 Task: Create in the project AvailPro and in the Backlog issue 'Address issues related to data corruption and loss' a child issue 'Automated testing infrastructure security incident response remediation and testing', and assign it to team member softage.2@softage.net. Create in the project AvailPro and in the Backlog issue 'Develop a new feature to allow for voice recognition and transcription' a child issue 'Integration with performance appraisal systems', and assign it to team member softage.3@softage.net
Action: Mouse moved to (187, 55)
Screenshot: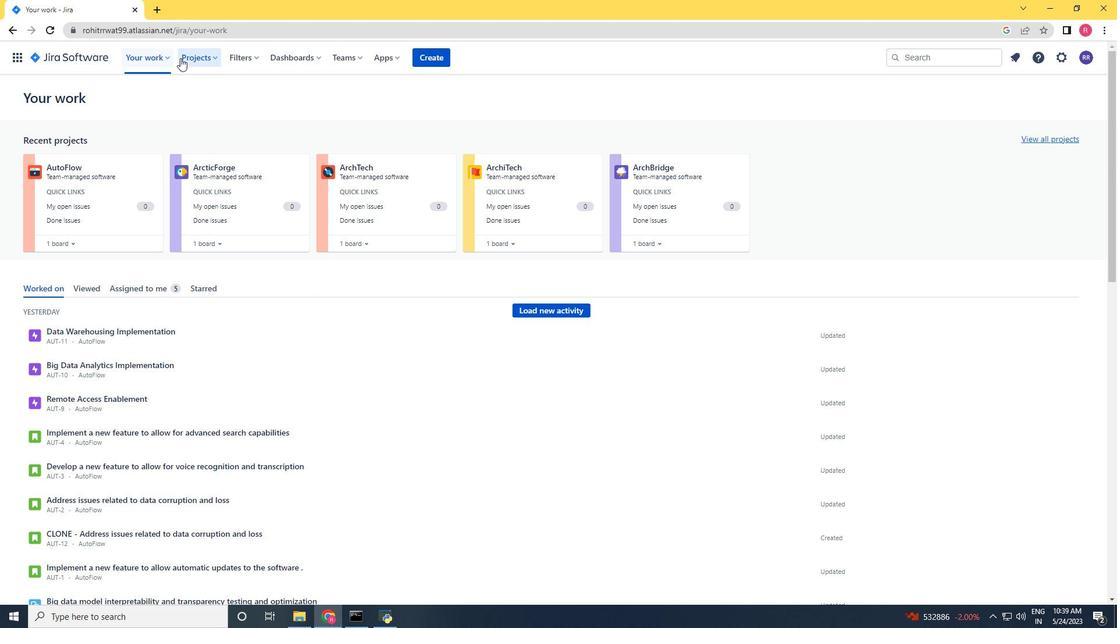 
Action: Mouse pressed left at (187, 55)
Screenshot: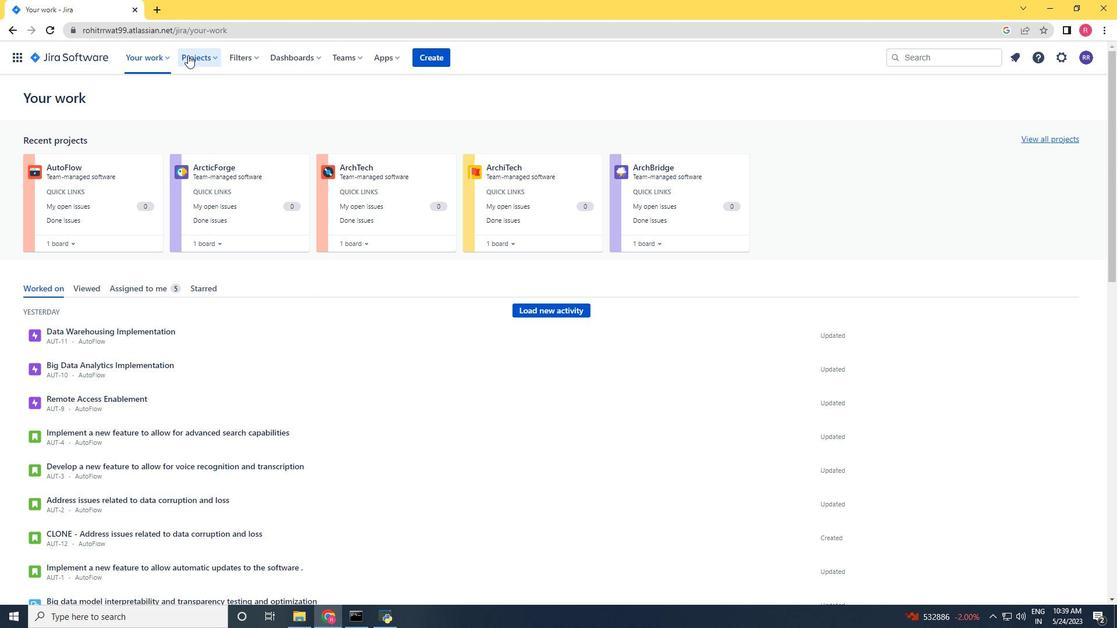 
Action: Mouse moved to (211, 119)
Screenshot: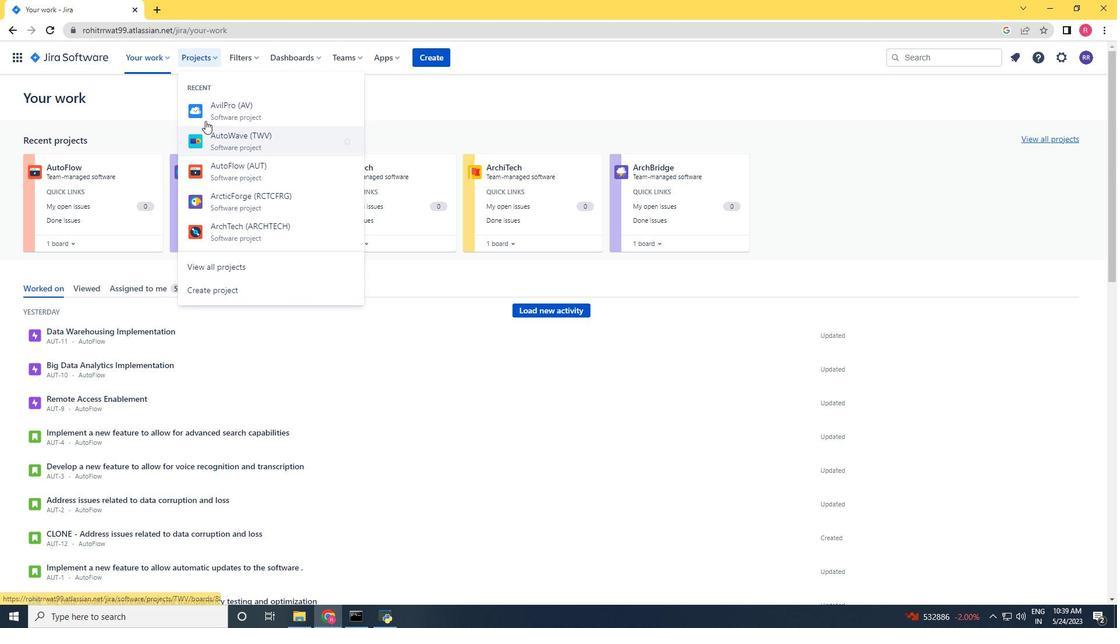 
Action: Mouse pressed left at (211, 119)
Screenshot: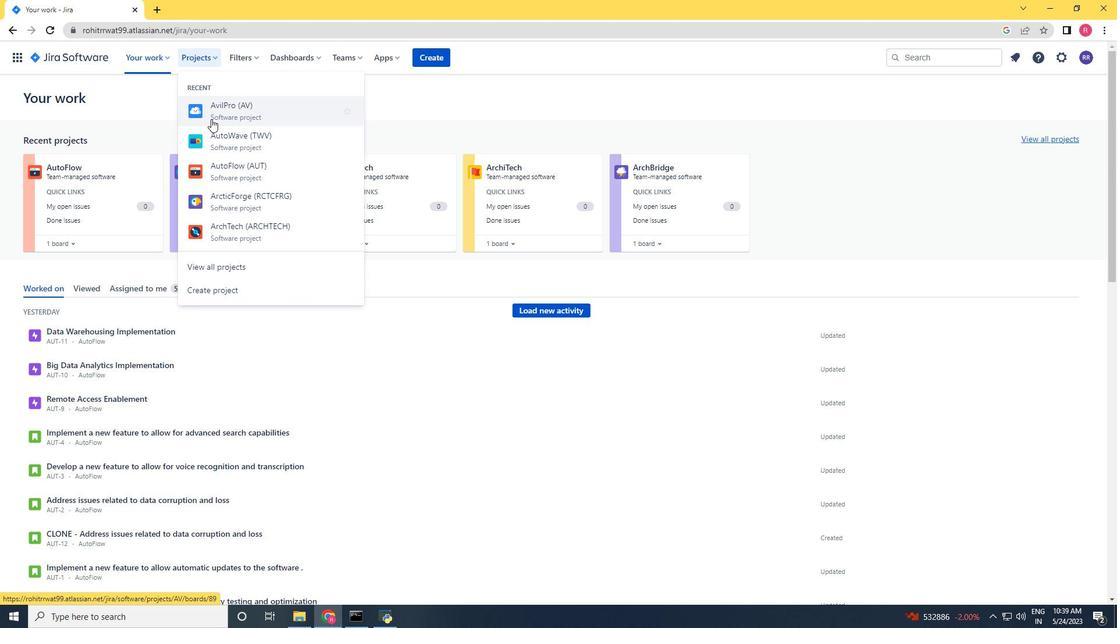
Action: Mouse moved to (69, 174)
Screenshot: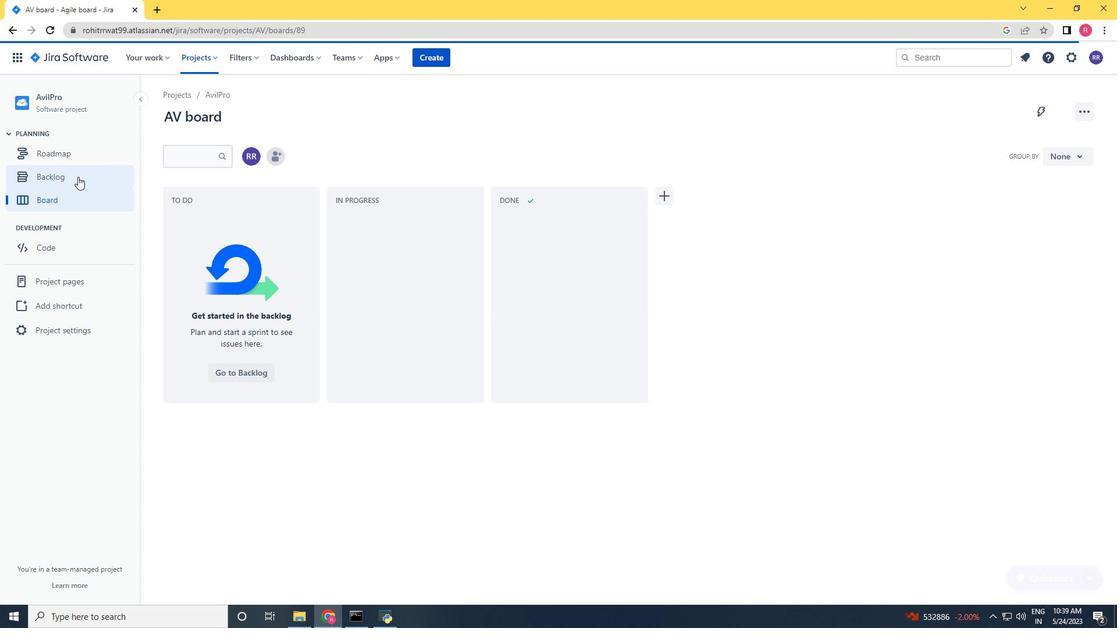 
Action: Mouse pressed left at (69, 174)
Screenshot: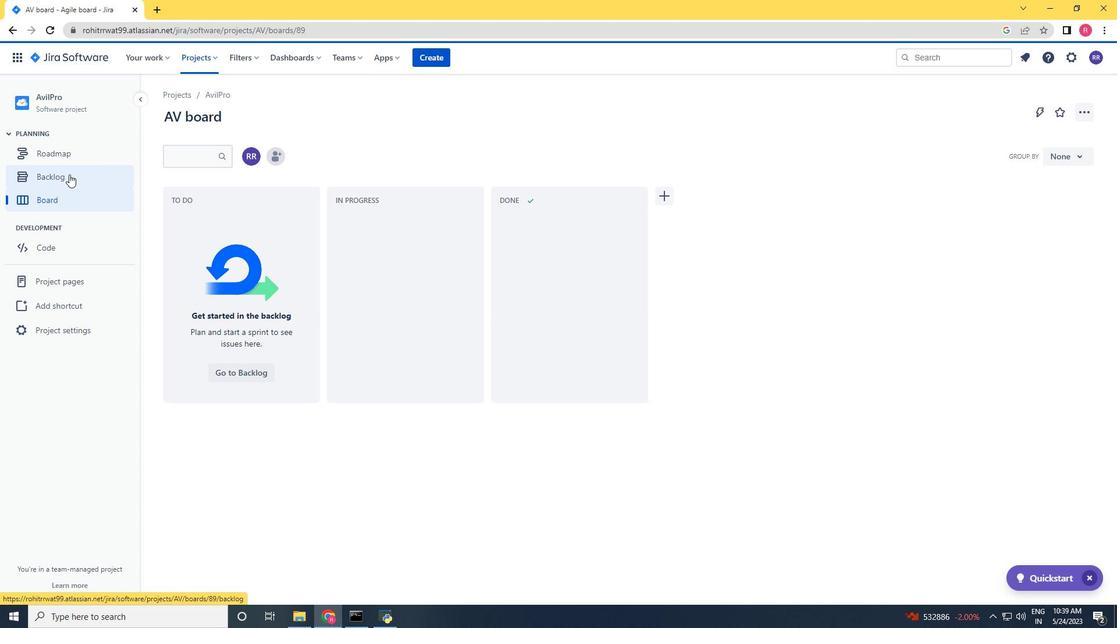 
Action: Mouse moved to (730, 301)
Screenshot: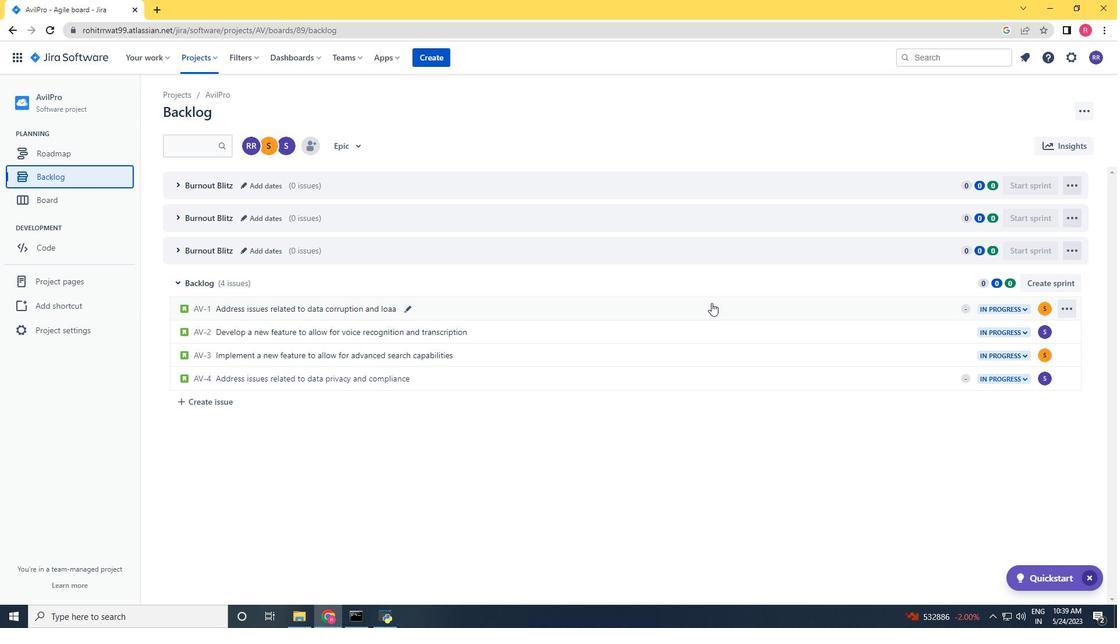 
Action: Mouse pressed left at (730, 301)
Screenshot: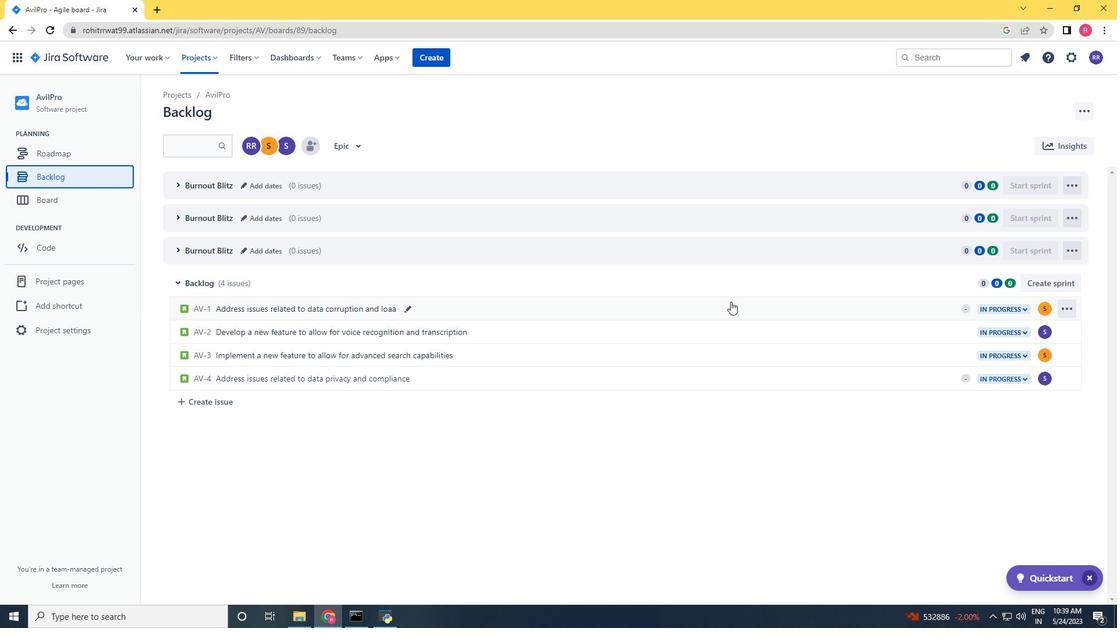 
Action: Mouse moved to (919, 247)
Screenshot: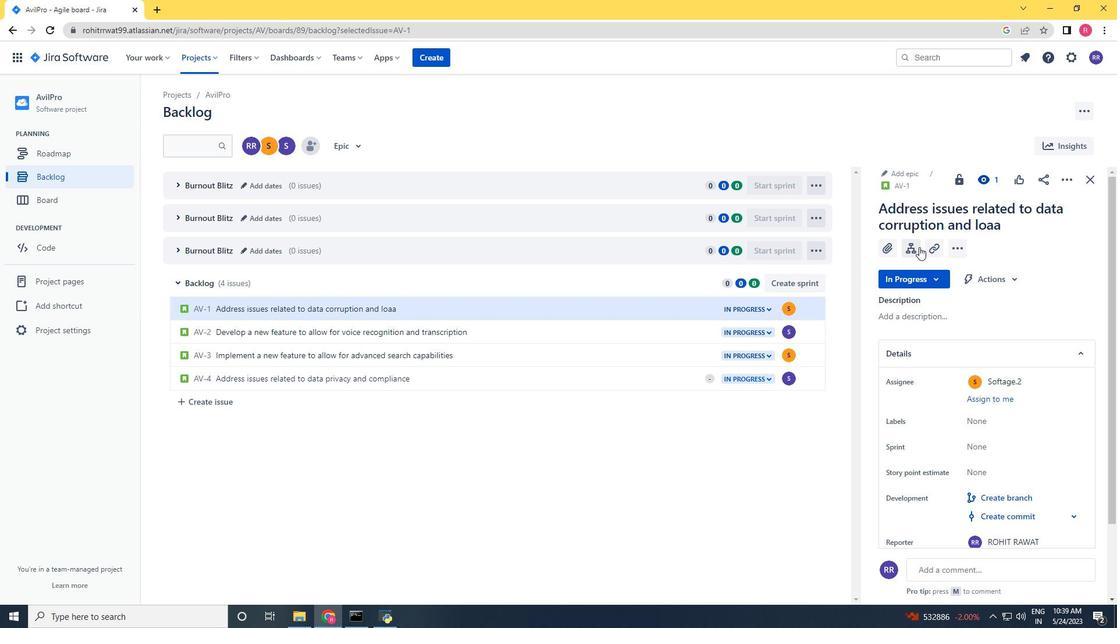 
Action: Mouse pressed left at (919, 247)
Screenshot: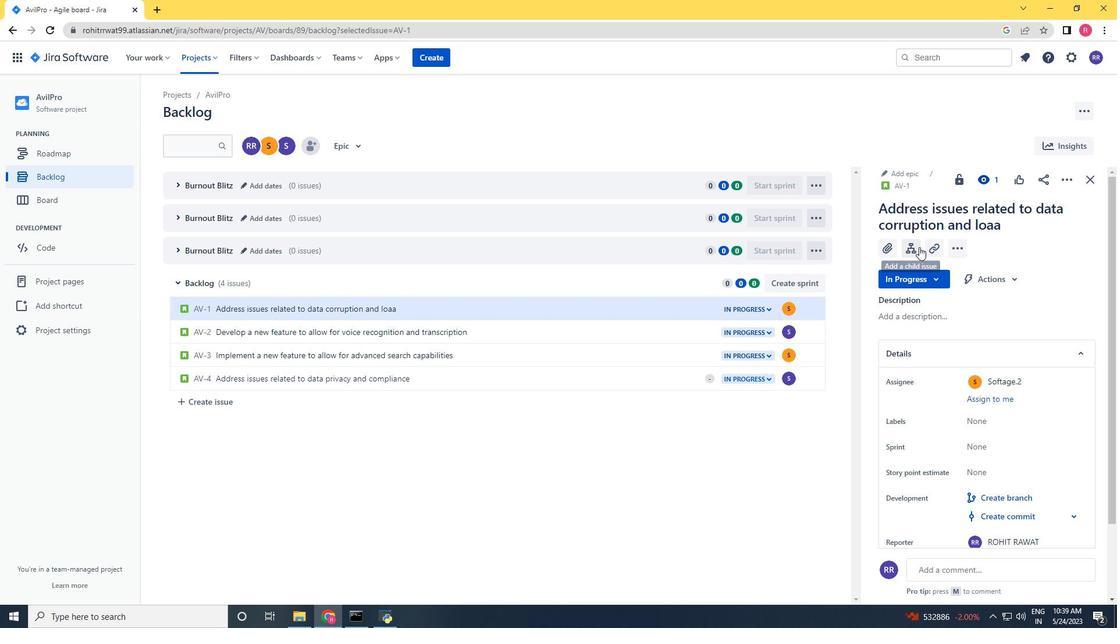 
Action: Mouse moved to (944, 374)
Screenshot: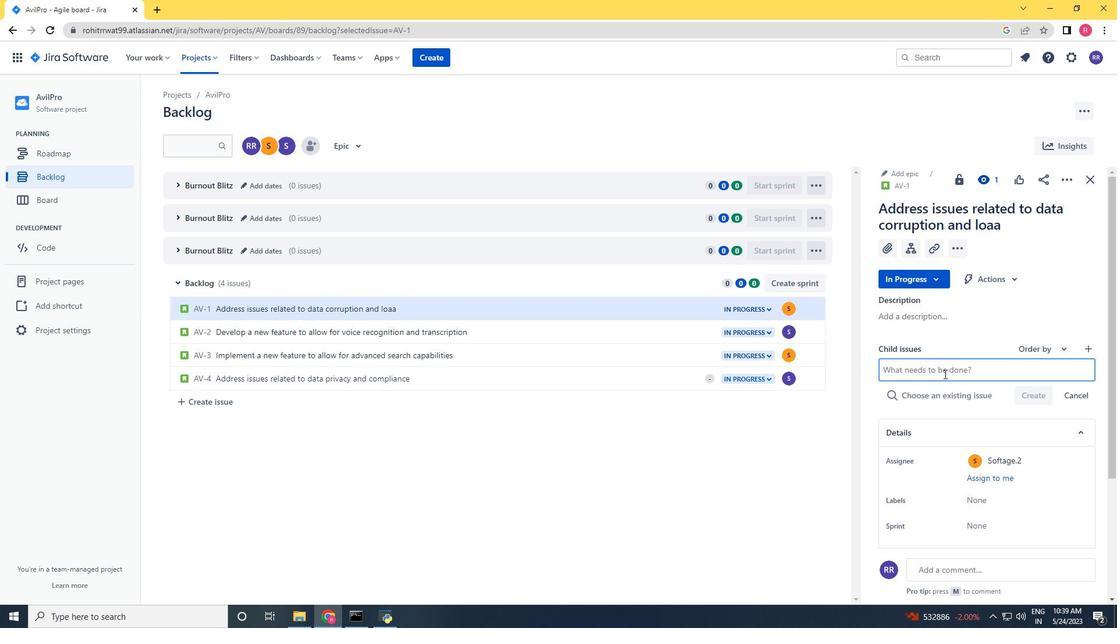 
Action: Key pressed <Key.shift>Automated<Key.space>testing<Key.space>infrastucture<Key.space>security<Key.space><Key.left><Key.left><Key.left><Key.left><Key.left><Key.left><Key.left><Key.left><Key.left><Key.left><Key.left><Key.left><Key.left><Key.left><Key.left><Key.left><Key.left><Key.left><Key.left><Key.left><Key.right><Key.right><Key.right><Key.right>r<Key.right><Key.right><Key.right><Key.right><Key.right><Key.right><Key.right><Key.right><Key.right><Key.right><Key.right><Key.right><Key.right><Key.right><Key.right><Key.right><Key.right><Key.right>incident<Key.space>responce<Key.space><Key.left><Key.left><Key.left><Key.left><Key.left><Key.left><Key.right><Key.right><Key.right><Key.right><Key.backspace>s<Key.right><Key.right><Key.right>remediation<Key.space>and<Key.space>testing<Key.space><Key.enter>
Screenshot: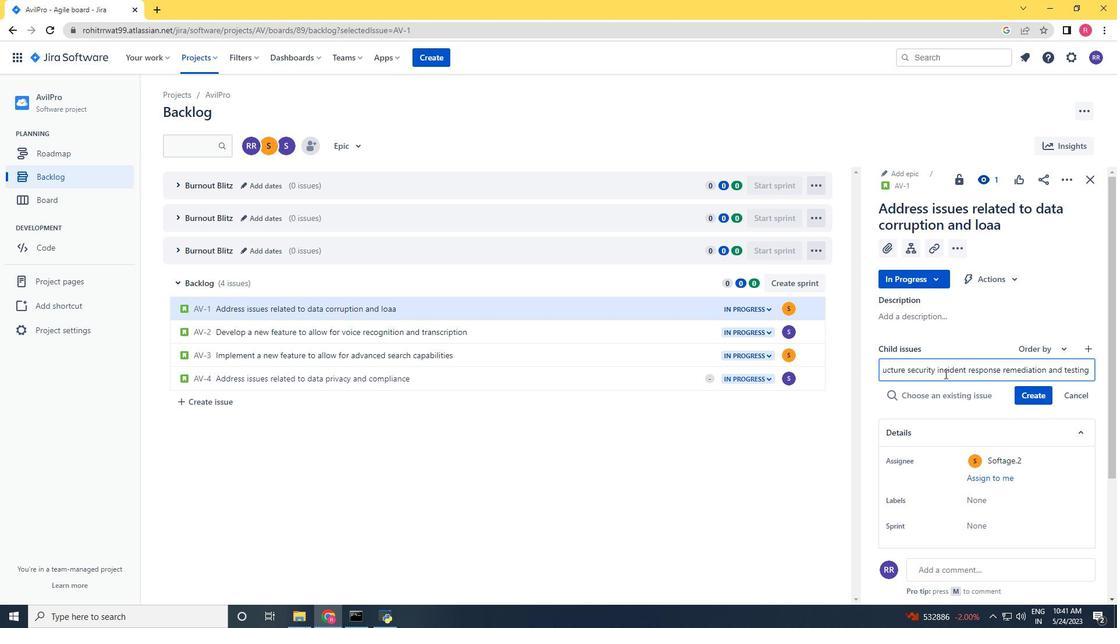 
Action: Mouse moved to (642, 332)
Screenshot: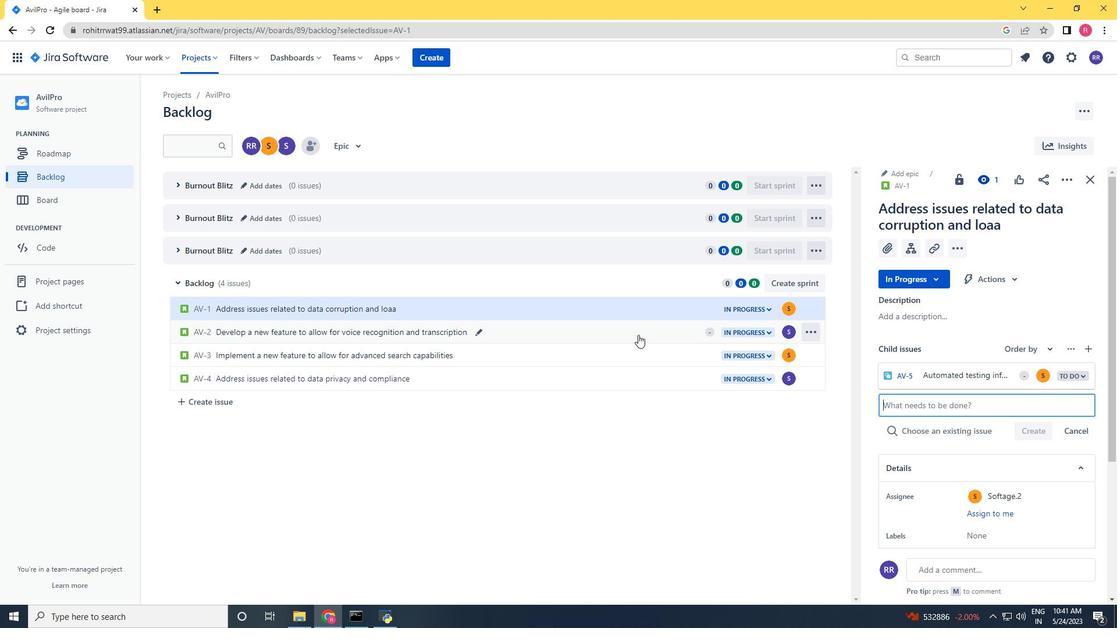 
Action: Mouse pressed left at (642, 332)
Screenshot: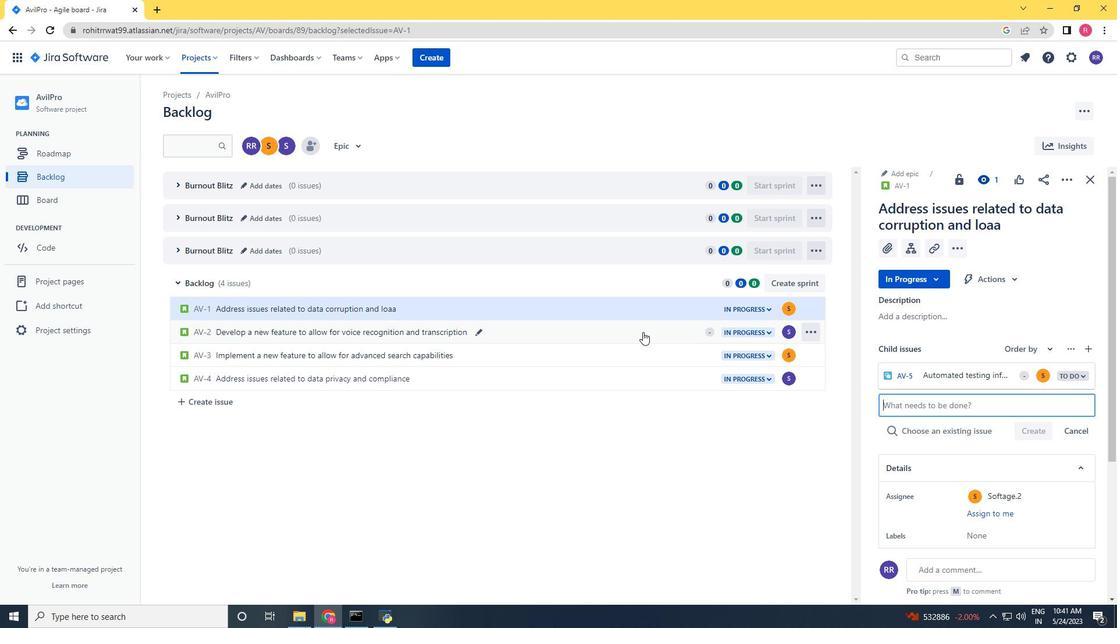 
Action: Mouse moved to (909, 245)
Screenshot: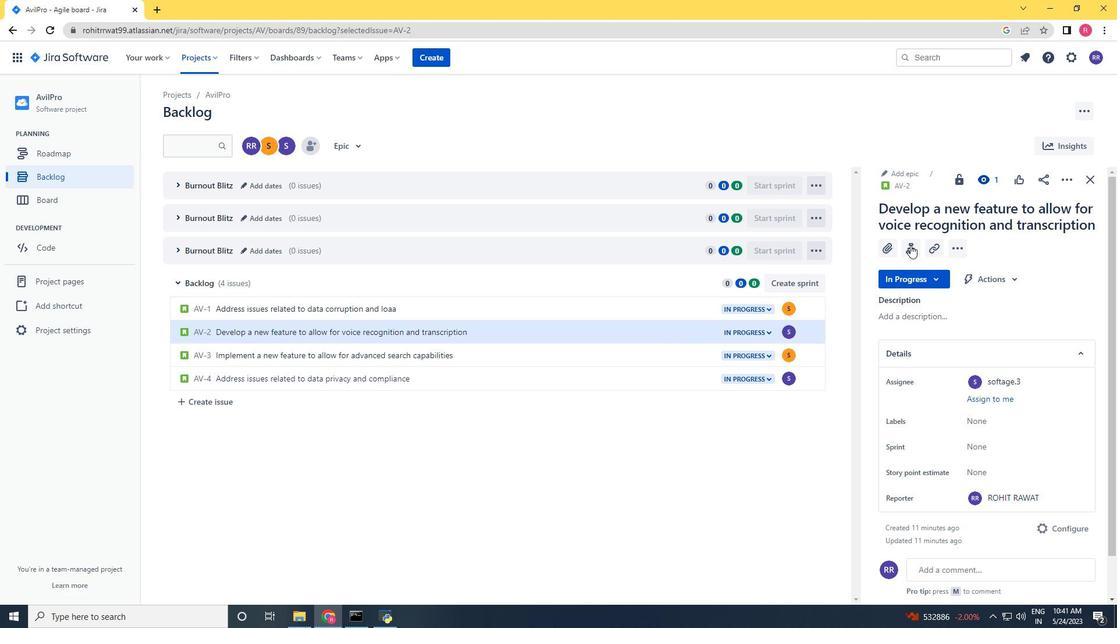 
Action: Mouse pressed left at (909, 245)
Screenshot: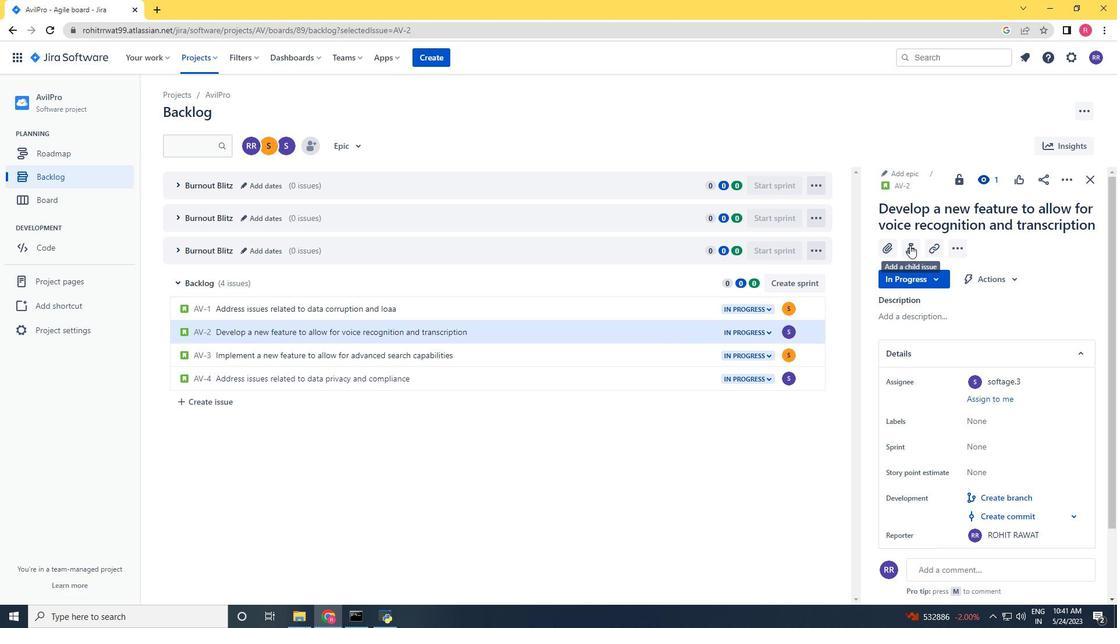 
Action: Mouse moved to (909, 245)
Screenshot: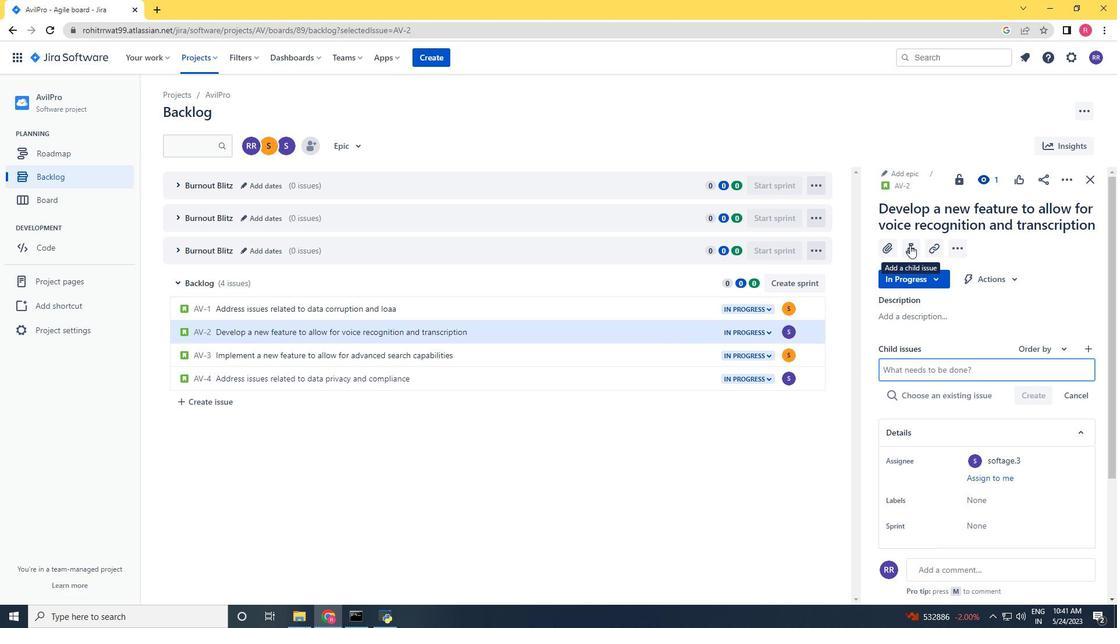 
Action: Key pressed <Key.shift>Integration<Key.space>with<Key.space>performance<Key.space>appraisal<Key.space>systems<Key.space><Key.enter>
Screenshot: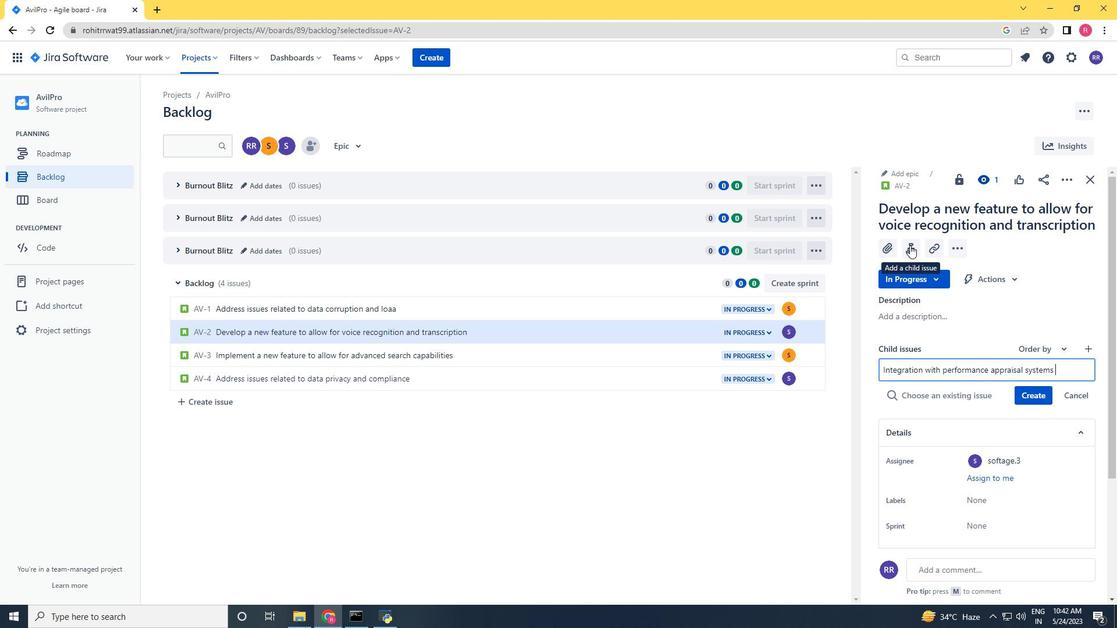 
Action: Mouse moved to (1040, 381)
Screenshot: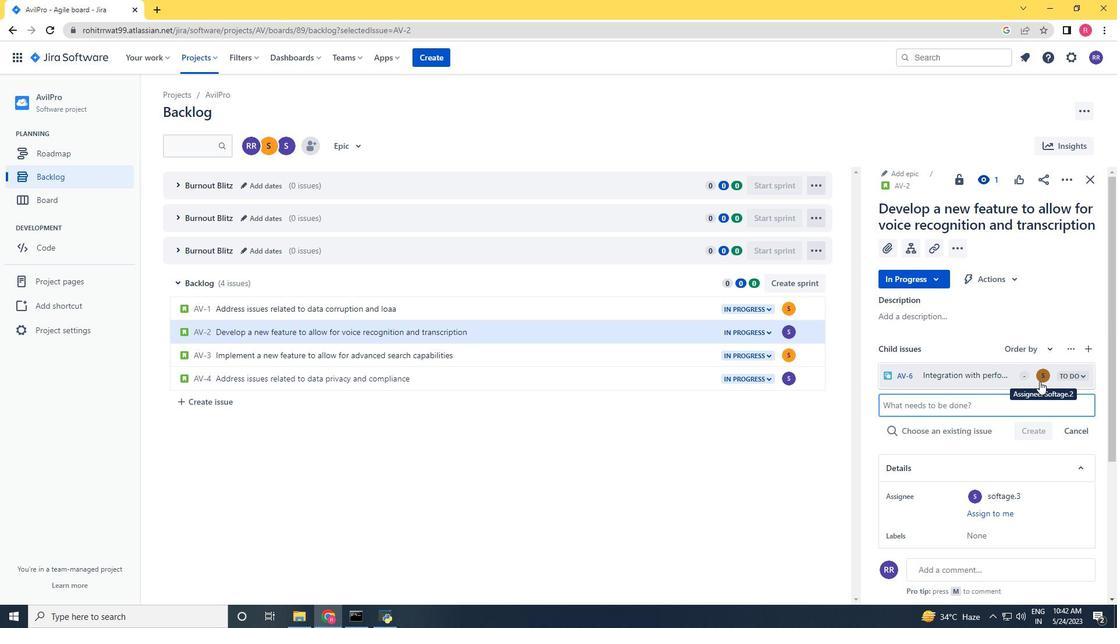 
Action: Mouse pressed left at (1040, 381)
Screenshot: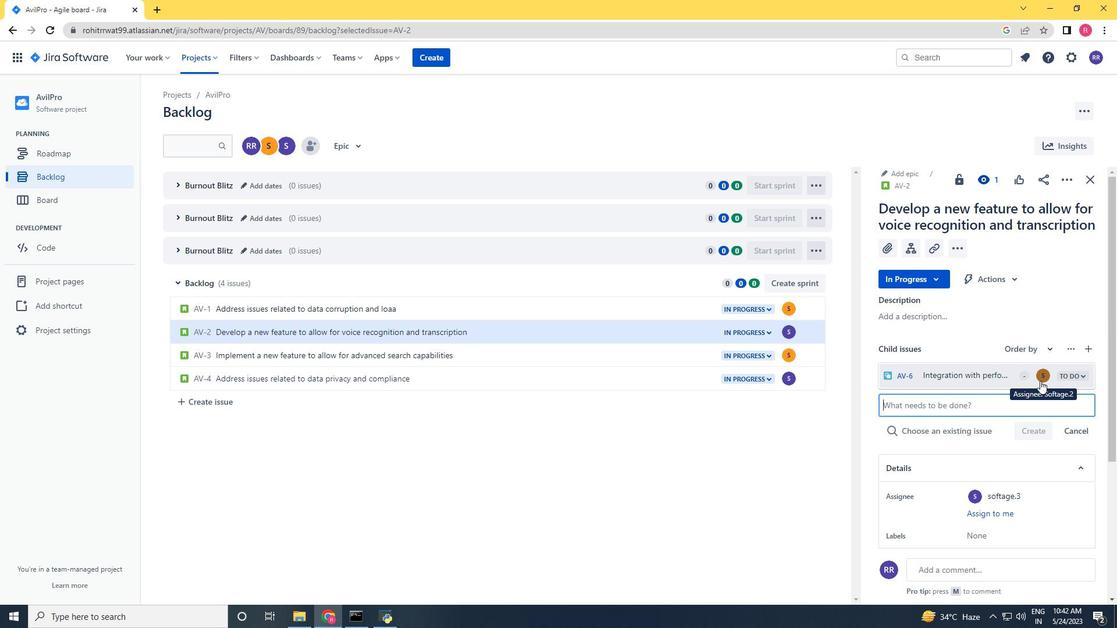 
Action: Key pressed softage.3<Key.shift>@softage.net
Screenshot: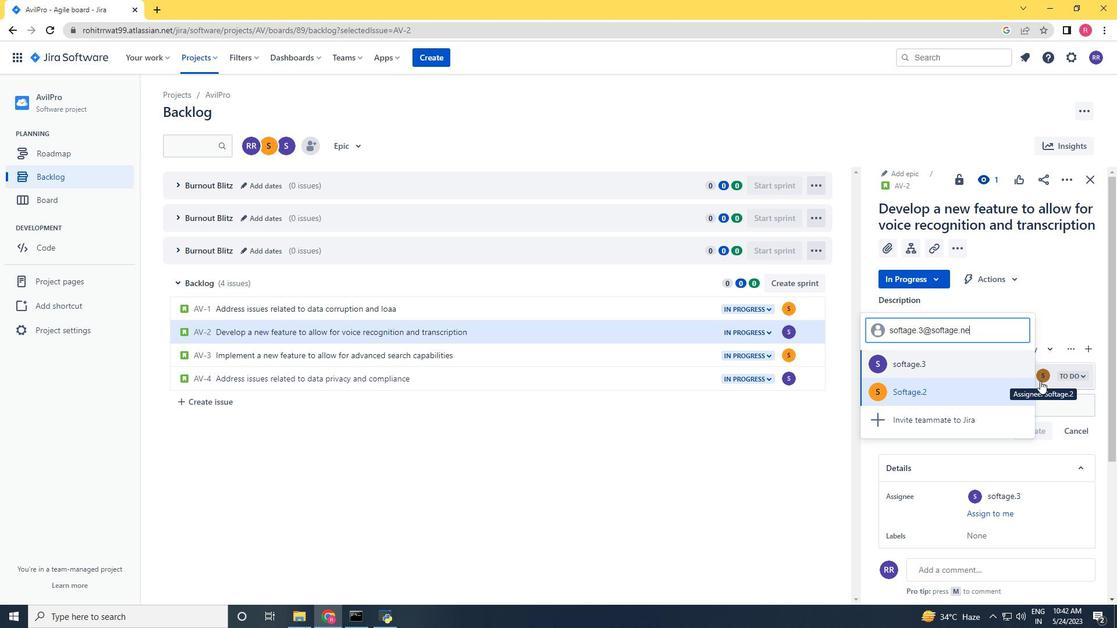 
Action: Mouse moved to (925, 375)
Screenshot: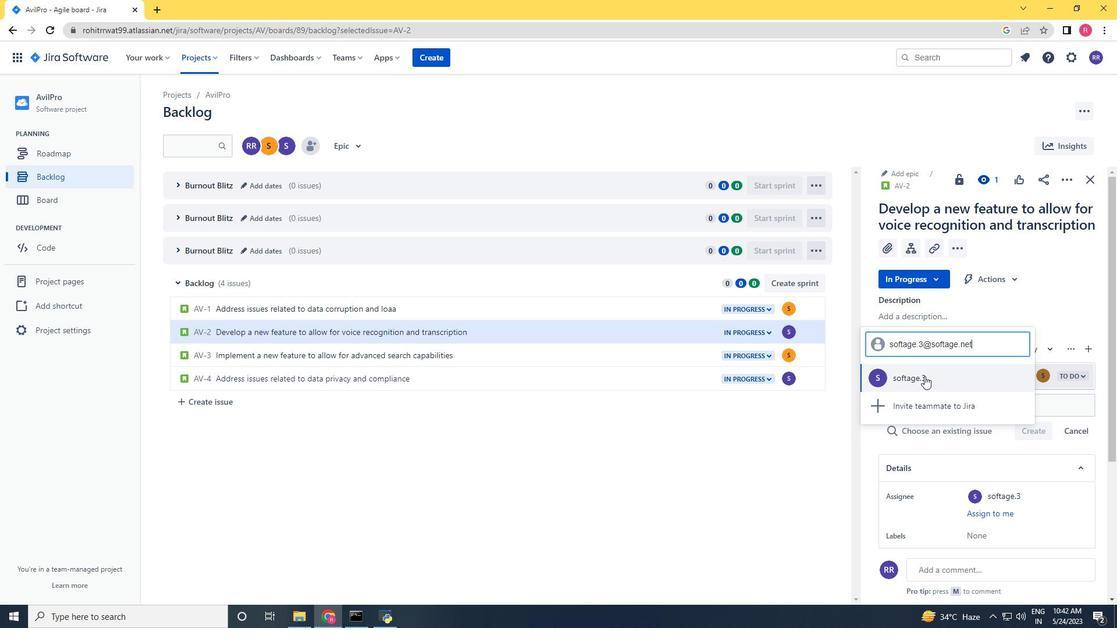 
Action: Mouse pressed left at (925, 375)
Screenshot: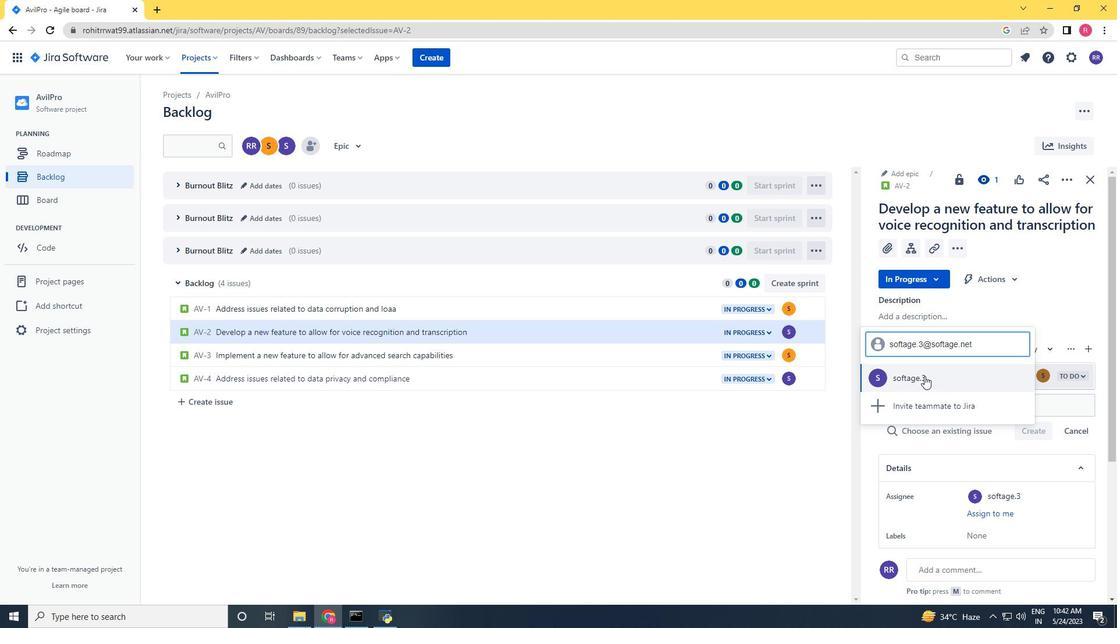 
Action: Mouse moved to (890, 319)
Screenshot: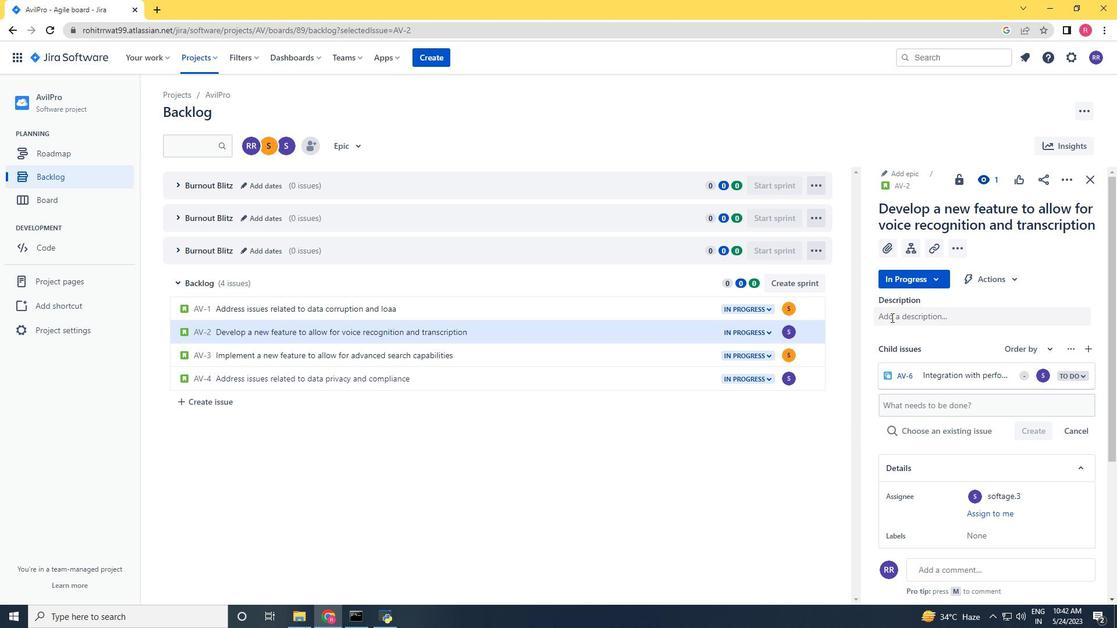 
